 Task: Add Karl Strauss Tower West Coast IPA 6 Pack Cans to the cart.
Action: Mouse moved to (668, 238)
Screenshot: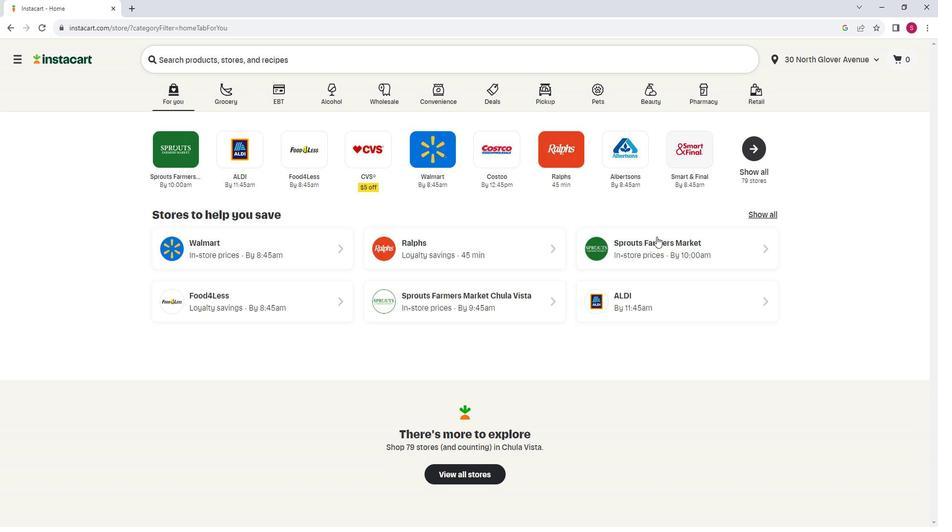 
Action: Mouse pressed left at (668, 238)
Screenshot: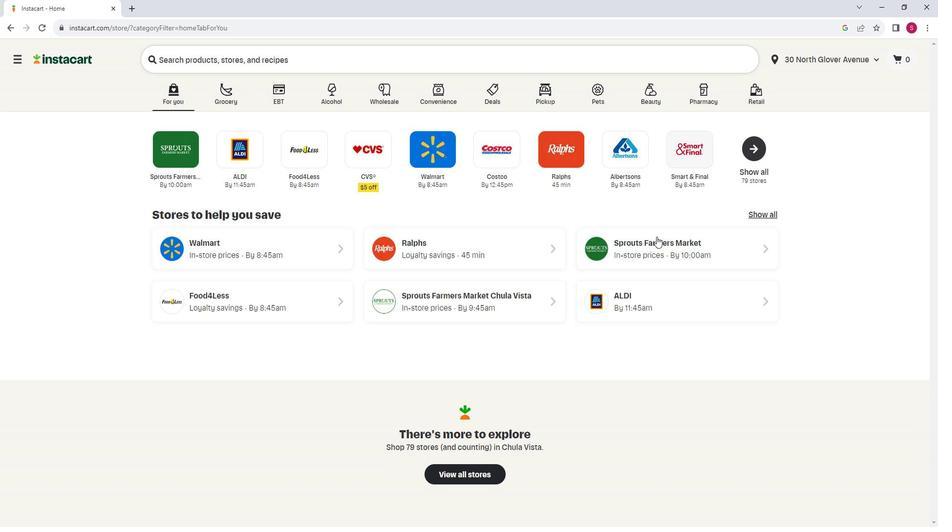 
Action: Mouse moved to (82, 304)
Screenshot: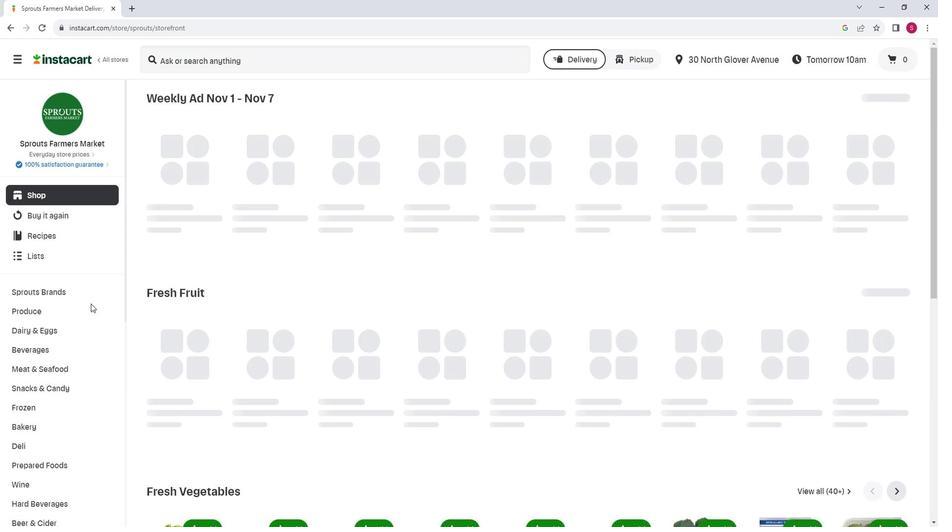 
Action: Mouse scrolled (82, 304) with delta (0, 0)
Screenshot: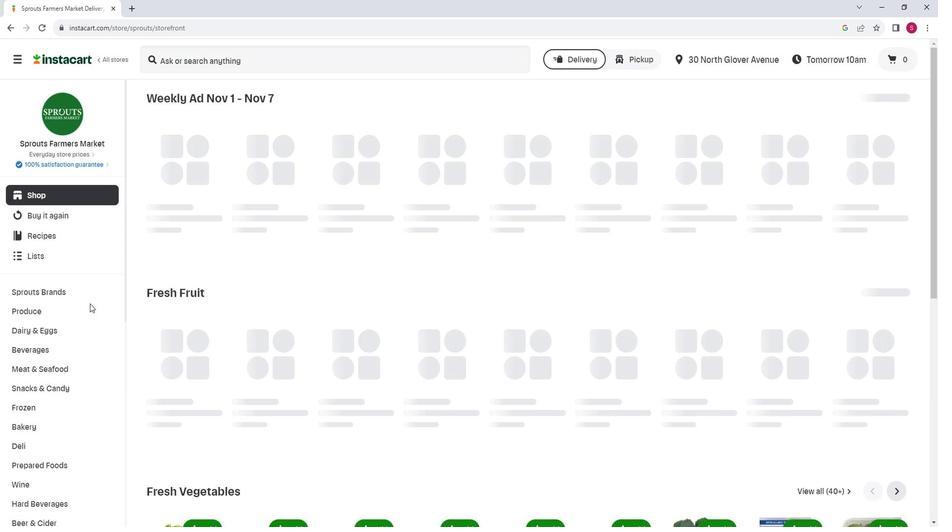 
Action: Mouse moved to (33, 471)
Screenshot: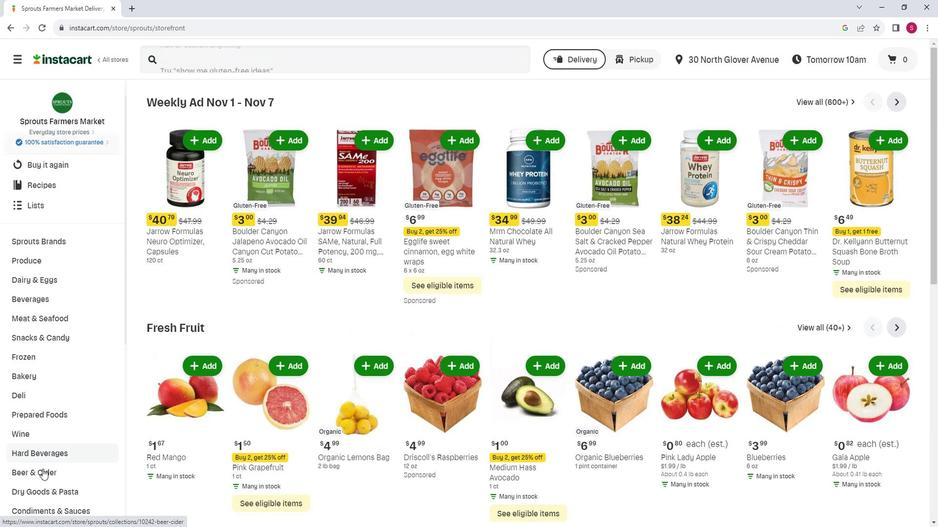 
Action: Mouse pressed left at (33, 471)
Screenshot: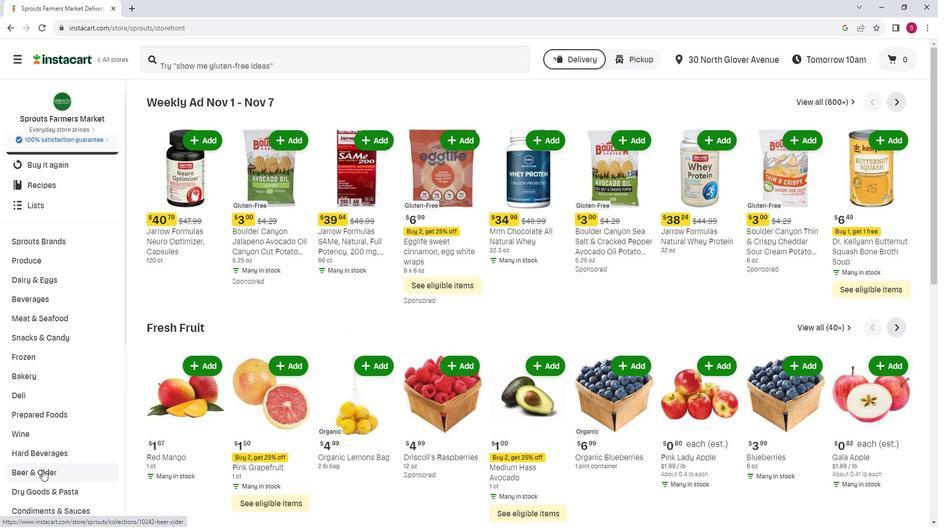 
Action: Mouse moved to (223, 126)
Screenshot: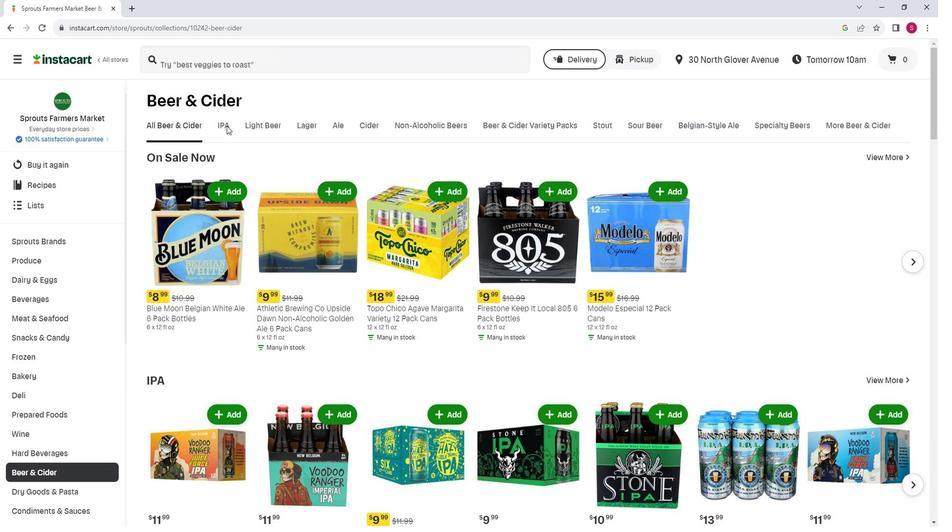 
Action: Mouse pressed left at (223, 126)
Screenshot: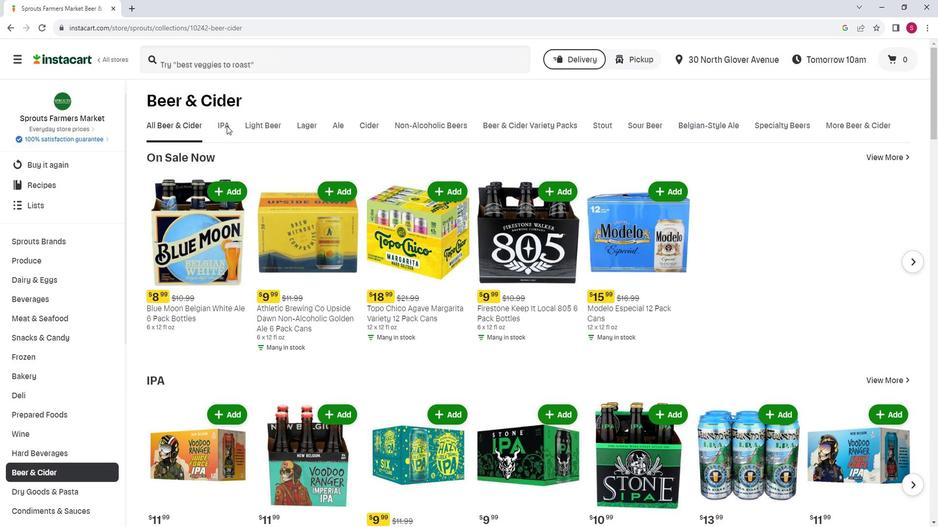 
Action: Mouse moved to (461, 157)
Screenshot: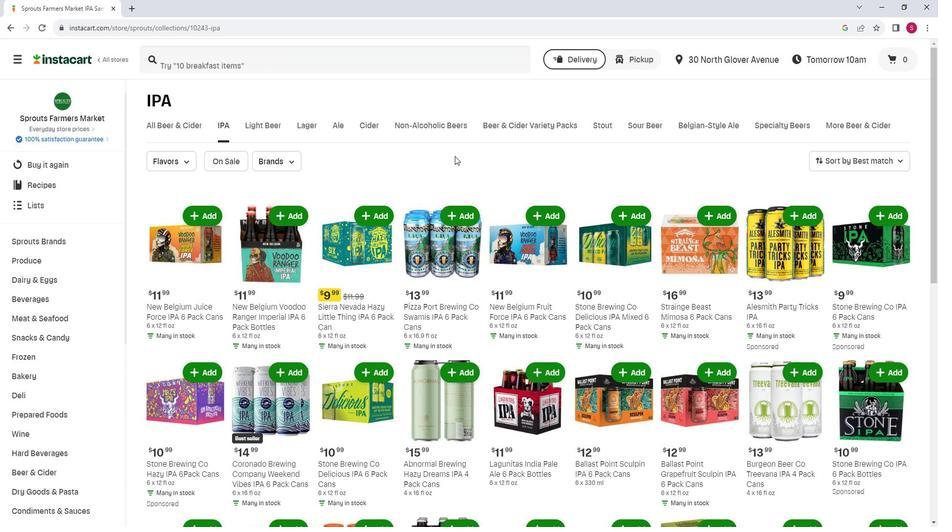 
Action: Mouse scrolled (461, 156) with delta (0, 0)
Screenshot: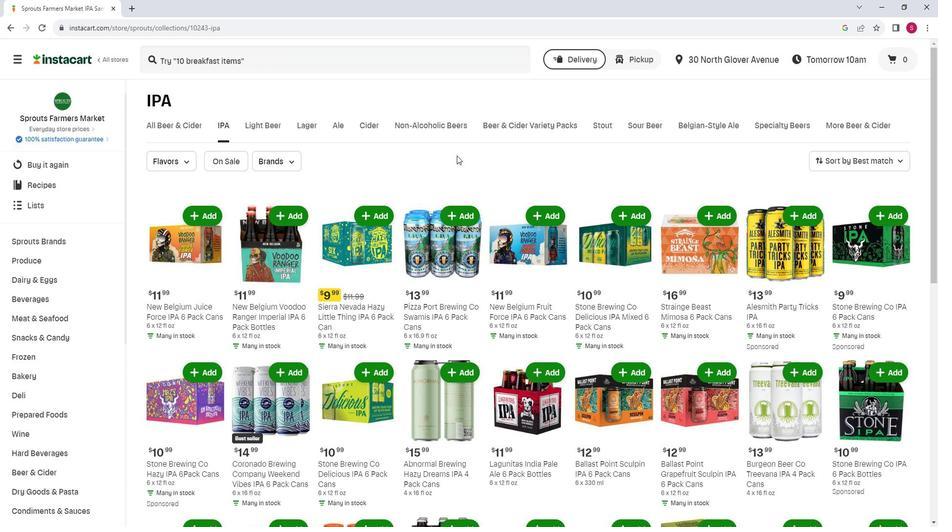 
Action: Mouse moved to (478, 214)
Screenshot: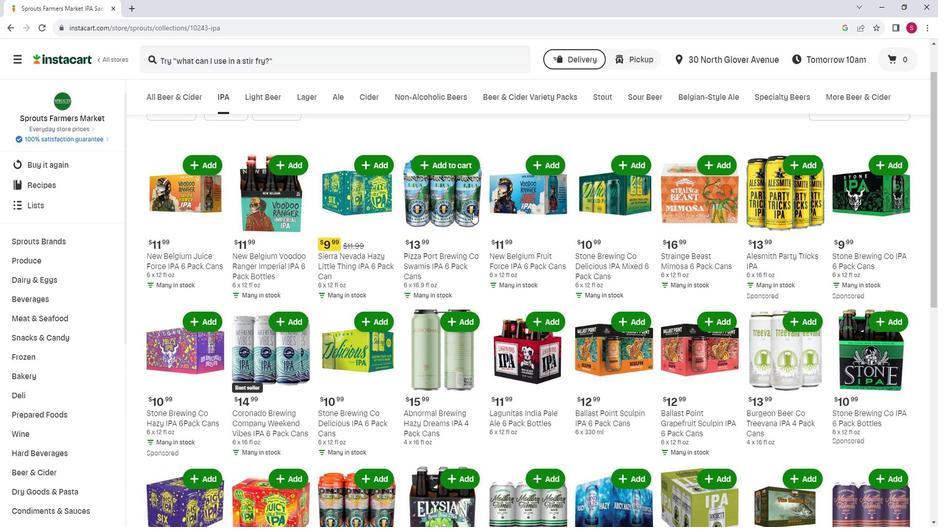 
Action: Mouse scrolled (478, 214) with delta (0, 0)
Screenshot: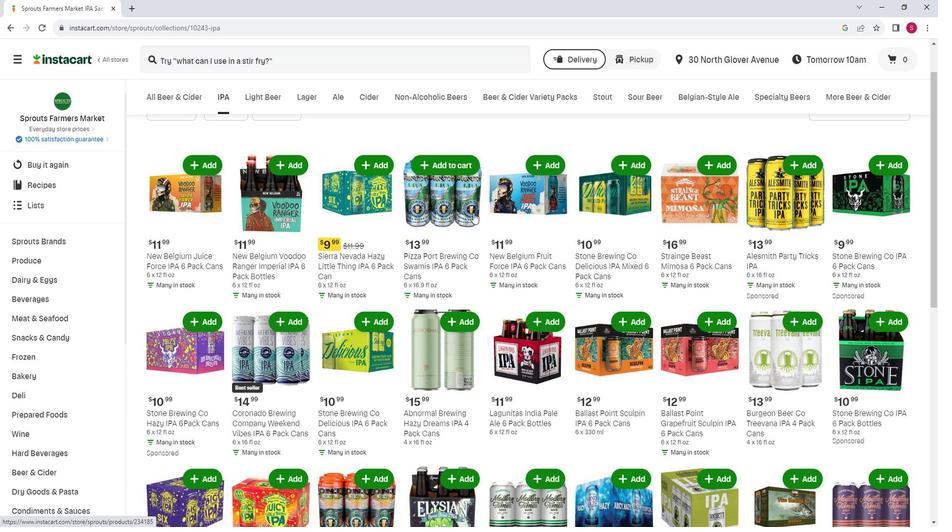 
Action: Mouse moved to (489, 235)
Screenshot: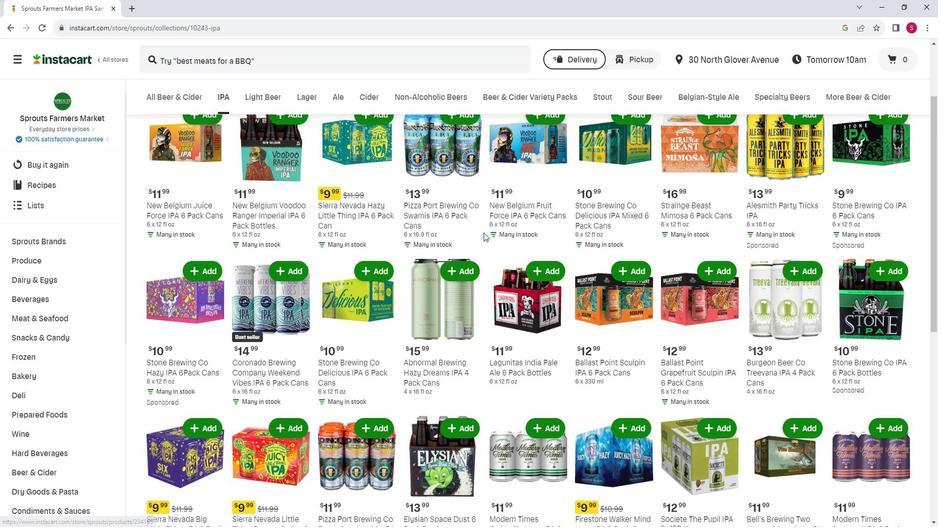 
Action: Mouse scrolled (489, 234) with delta (0, 0)
Screenshot: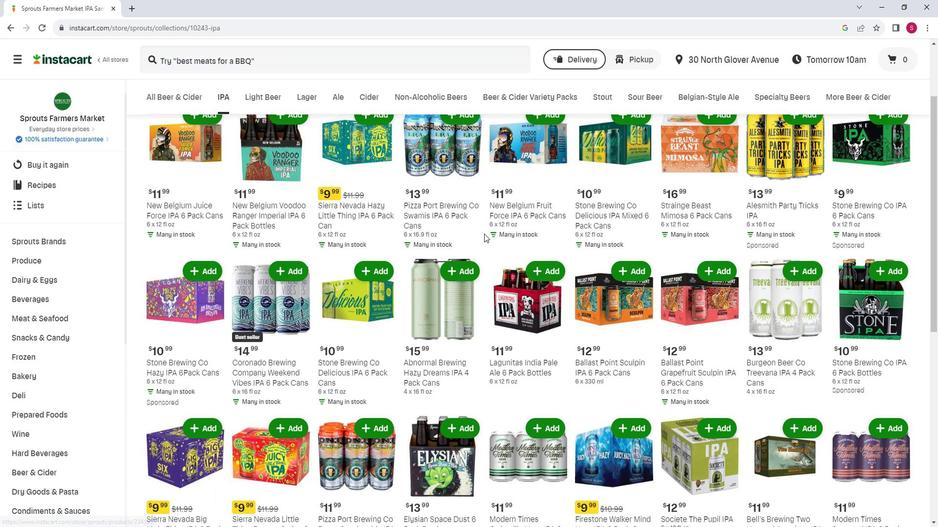 
Action: Mouse moved to (494, 253)
Screenshot: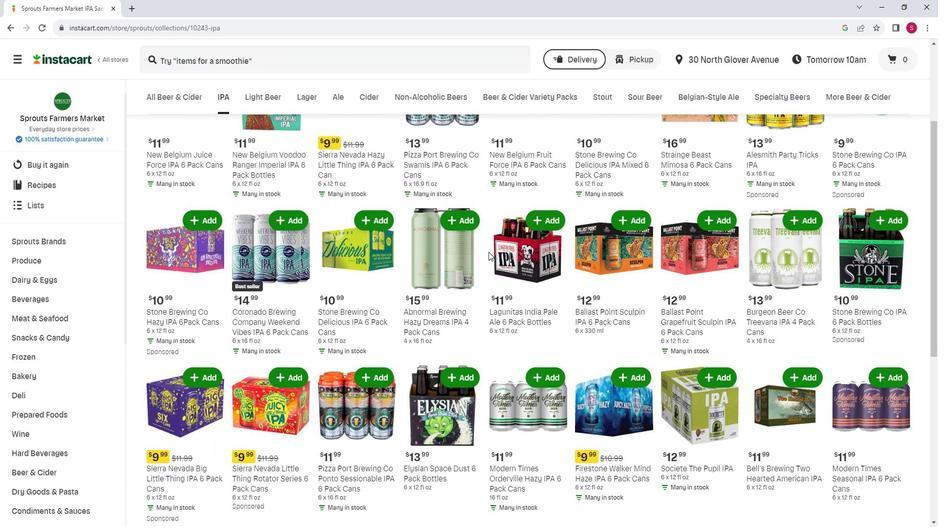
Action: Mouse scrolled (494, 252) with delta (0, 0)
Screenshot: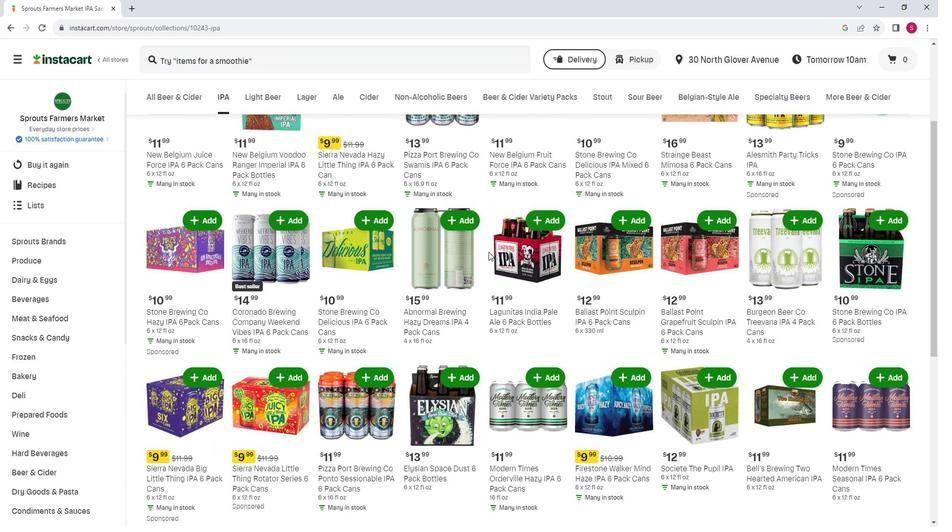 
Action: Mouse moved to (497, 256)
Screenshot: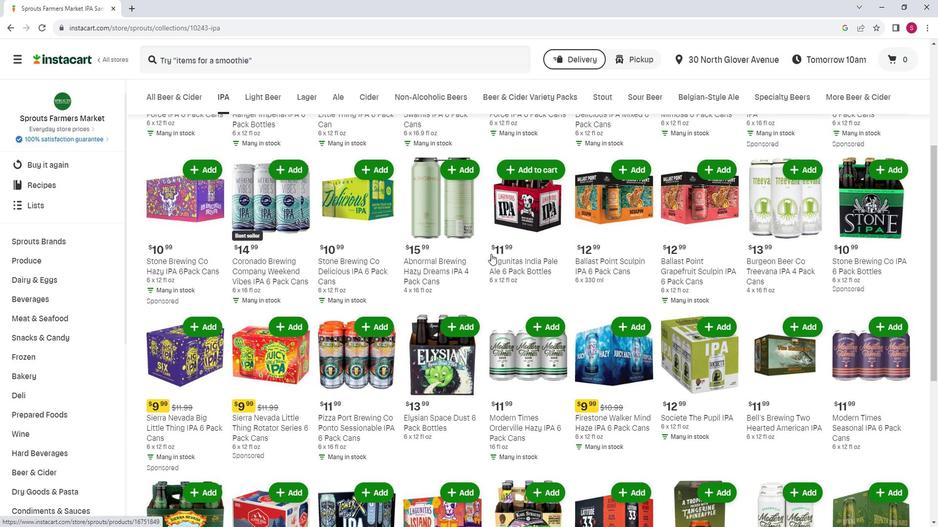 
Action: Mouse scrolled (497, 255) with delta (0, 0)
Screenshot: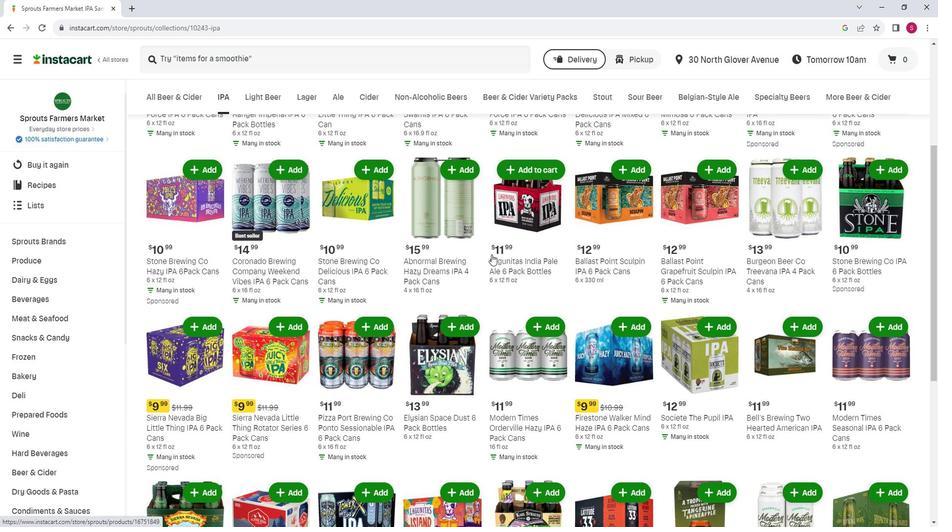 
Action: Mouse moved to (498, 256)
Screenshot: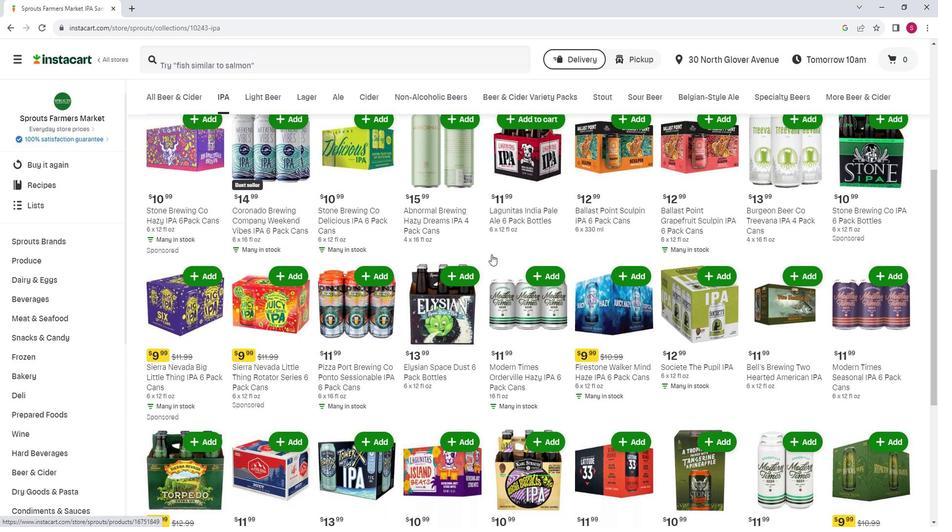 
Action: Mouse scrolled (498, 256) with delta (0, 0)
Screenshot: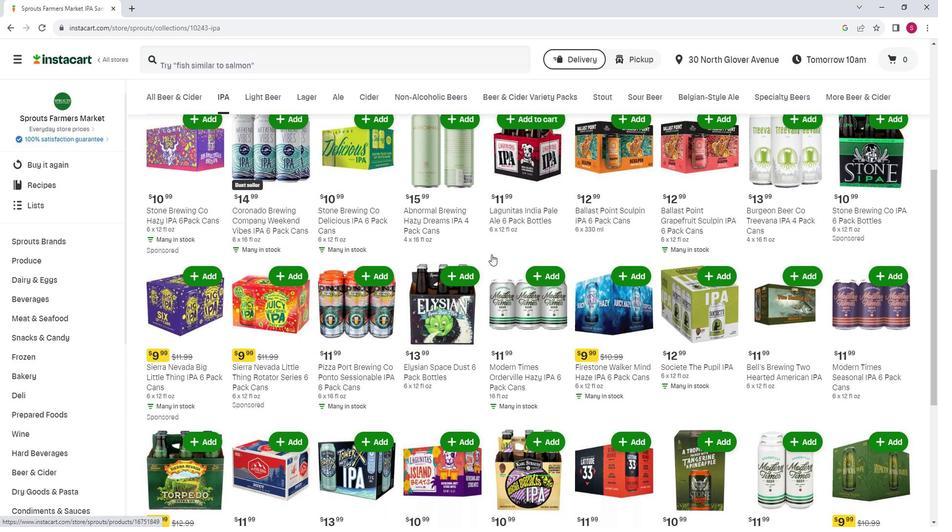 
Action: Mouse moved to (502, 260)
Screenshot: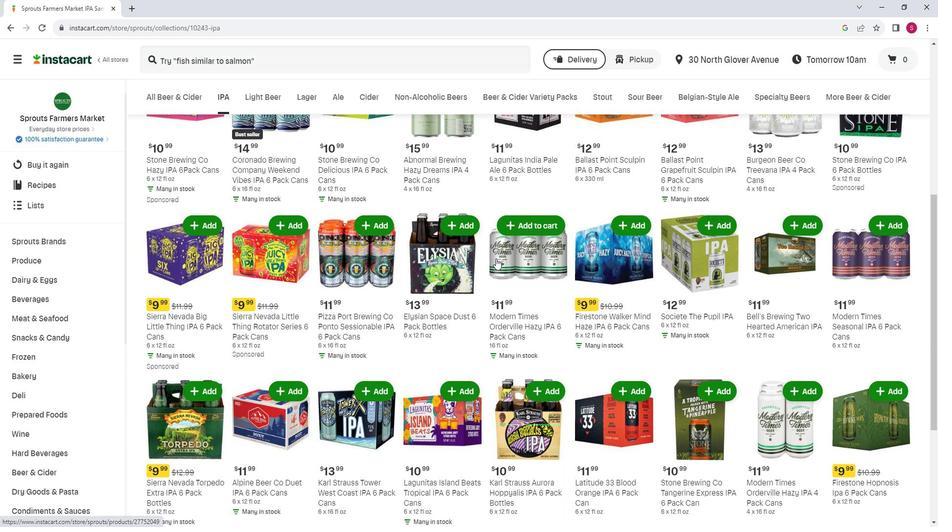 
Action: Mouse scrolled (502, 260) with delta (0, 0)
Screenshot: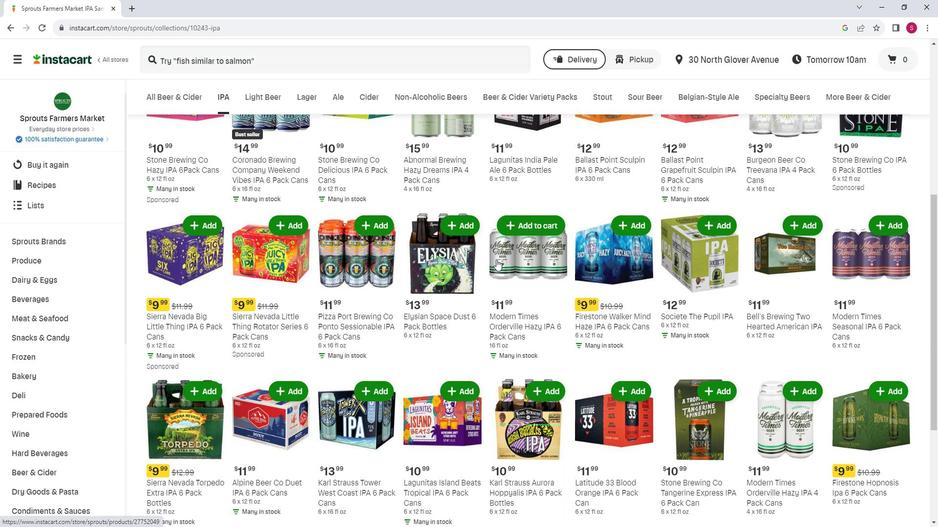 
Action: Mouse moved to (502, 260)
Screenshot: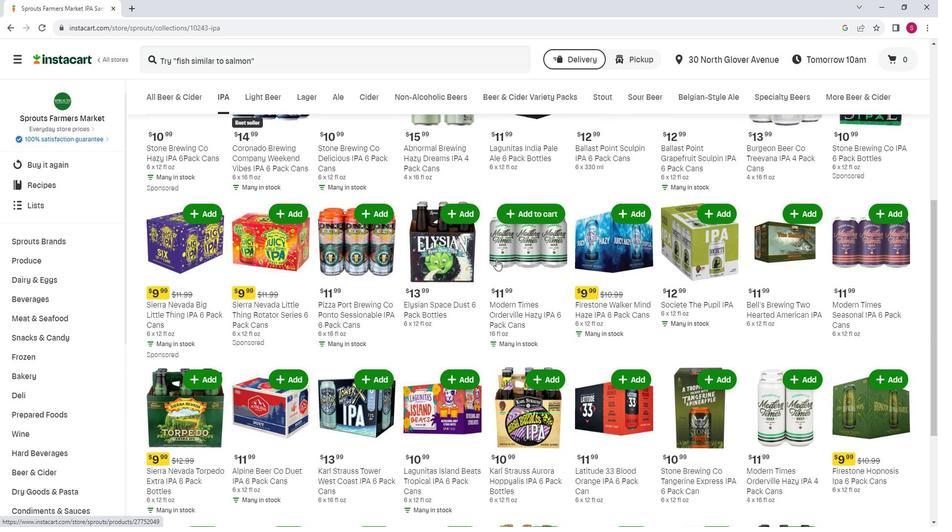 
Action: Mouse scrolled (502, 260) with delta (0, 0)
Screenshot: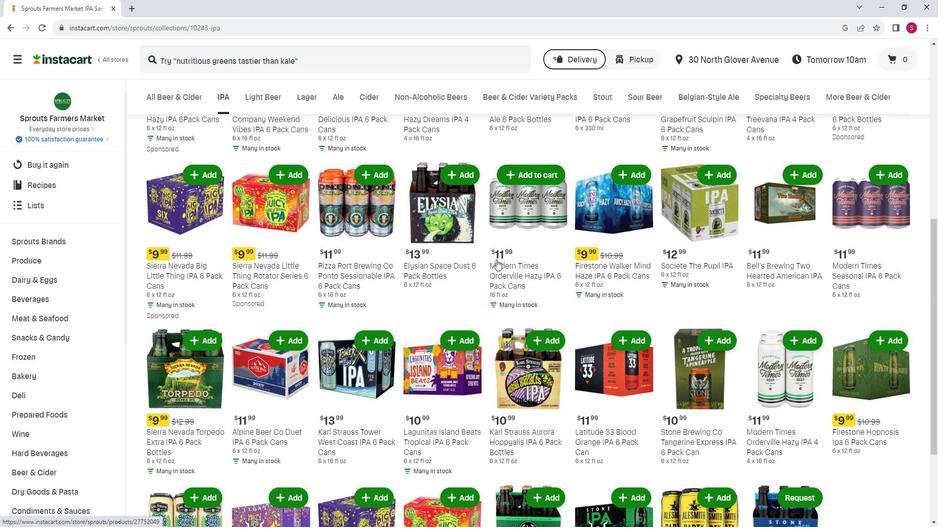 
Action: Mouse moved to (462, 267)
Screenshot: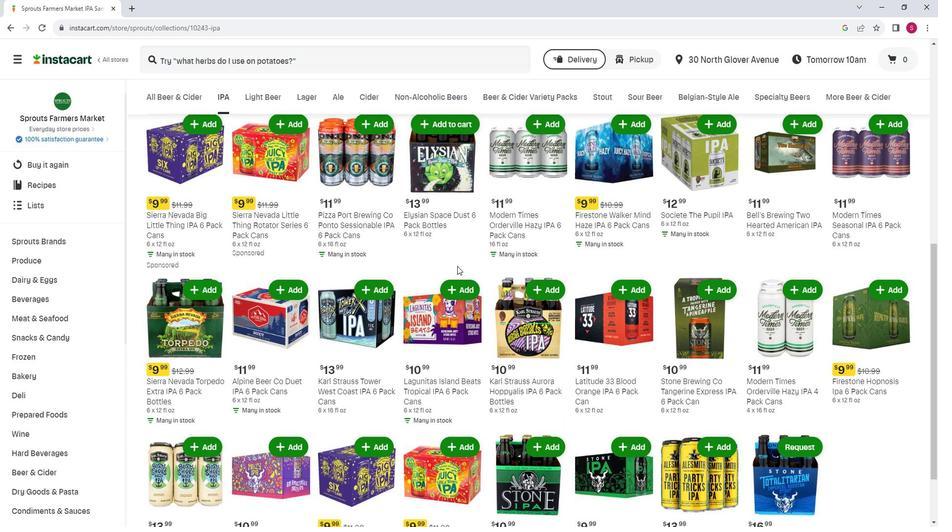 
Action: Mouse scrolled (462, 266) with delta (0, 0)
Screenshot: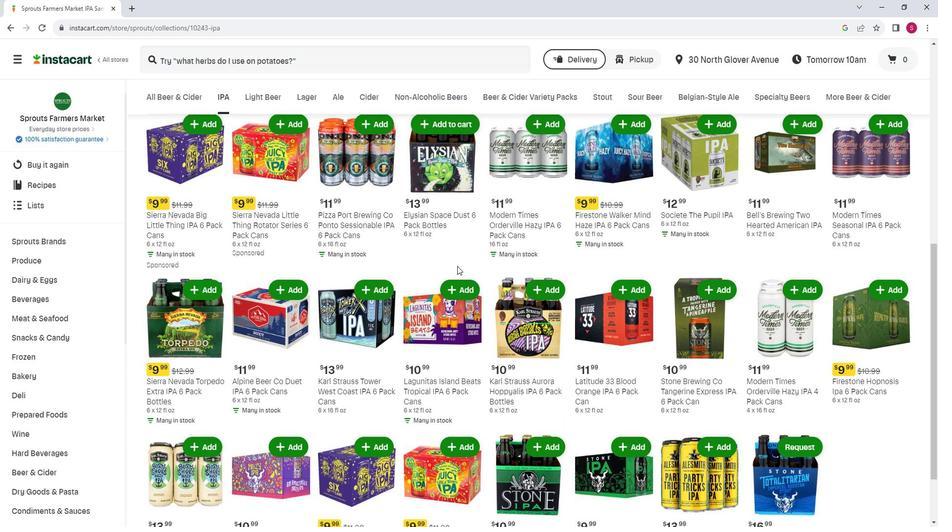 
Action: Mouse moved to (435, 270)
Screenshot: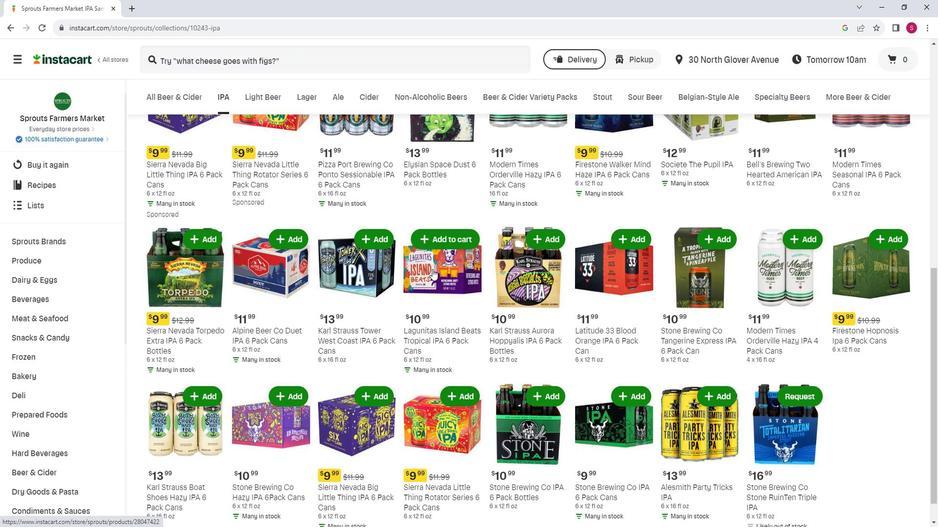 
Action: Mouse scrolled (435, 270) with delta (0, 0)
Screenshot: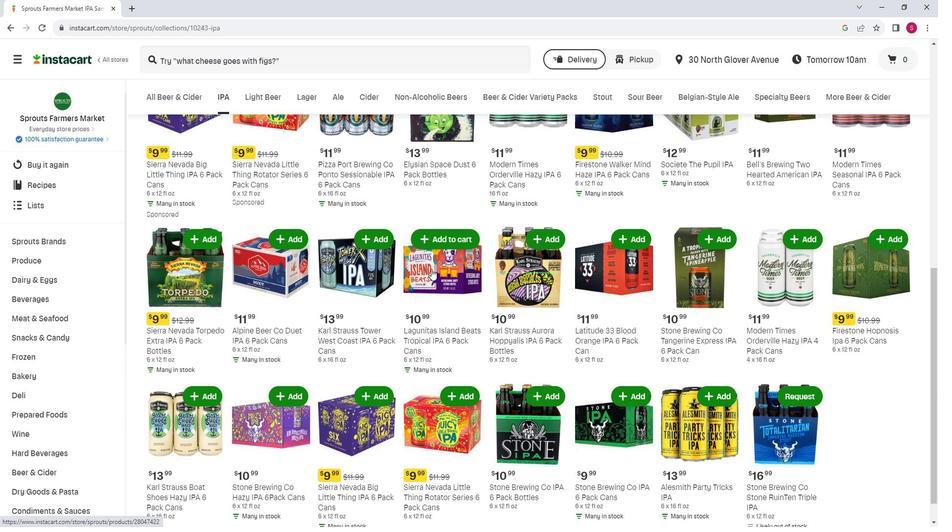 
Action: Mouse moved to (377, 206)
Screenshot: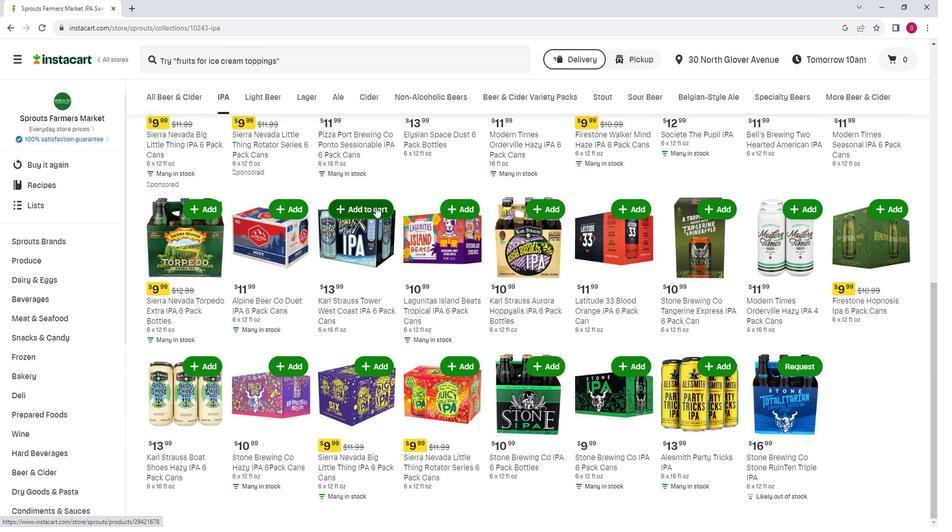 
Action: Mouse pressed left at (377, 206)
Screenshot: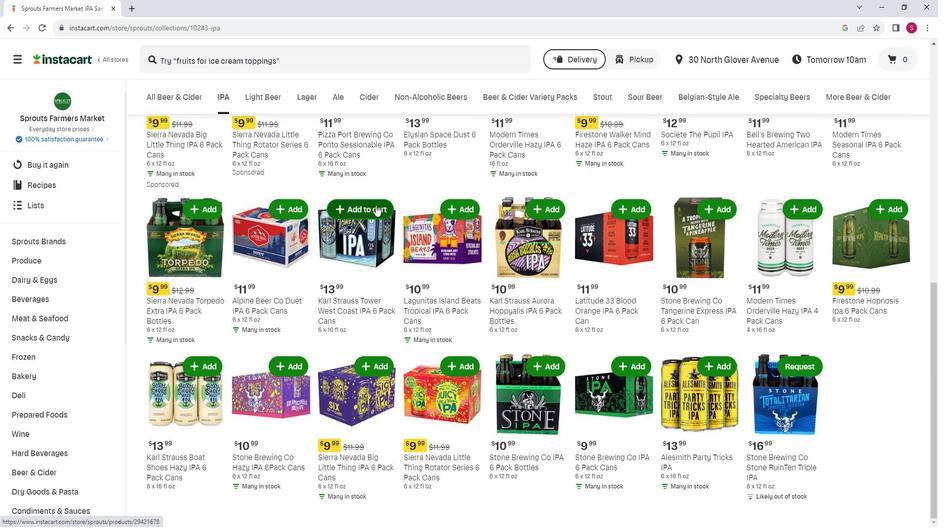 
Action: Mouse moved to (391, 189)
Screenshot: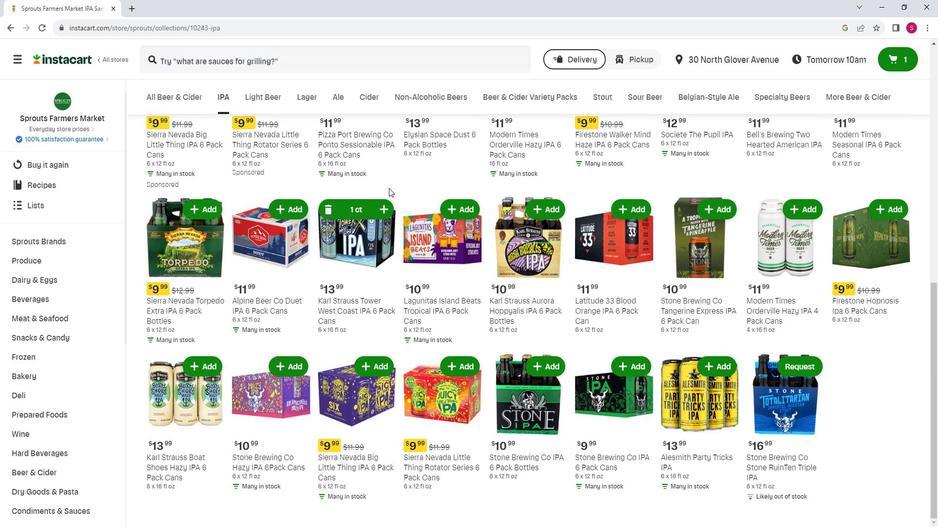 
